 Task: Check out the apps and extensions.
Action: Mouse moved to (1050, 71)
Screenshot: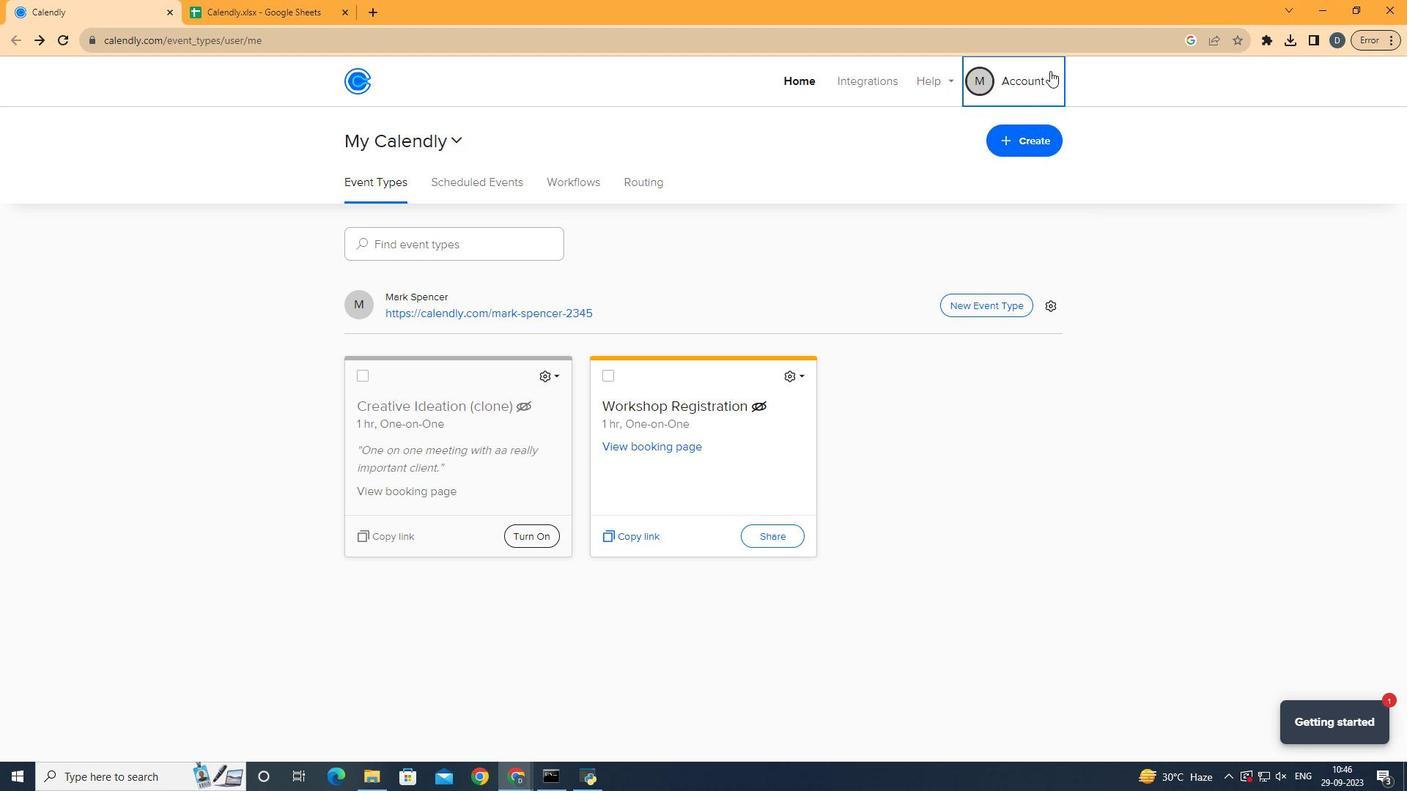 
Action: Mouse pressed left at (1050, 71)
Screenshot: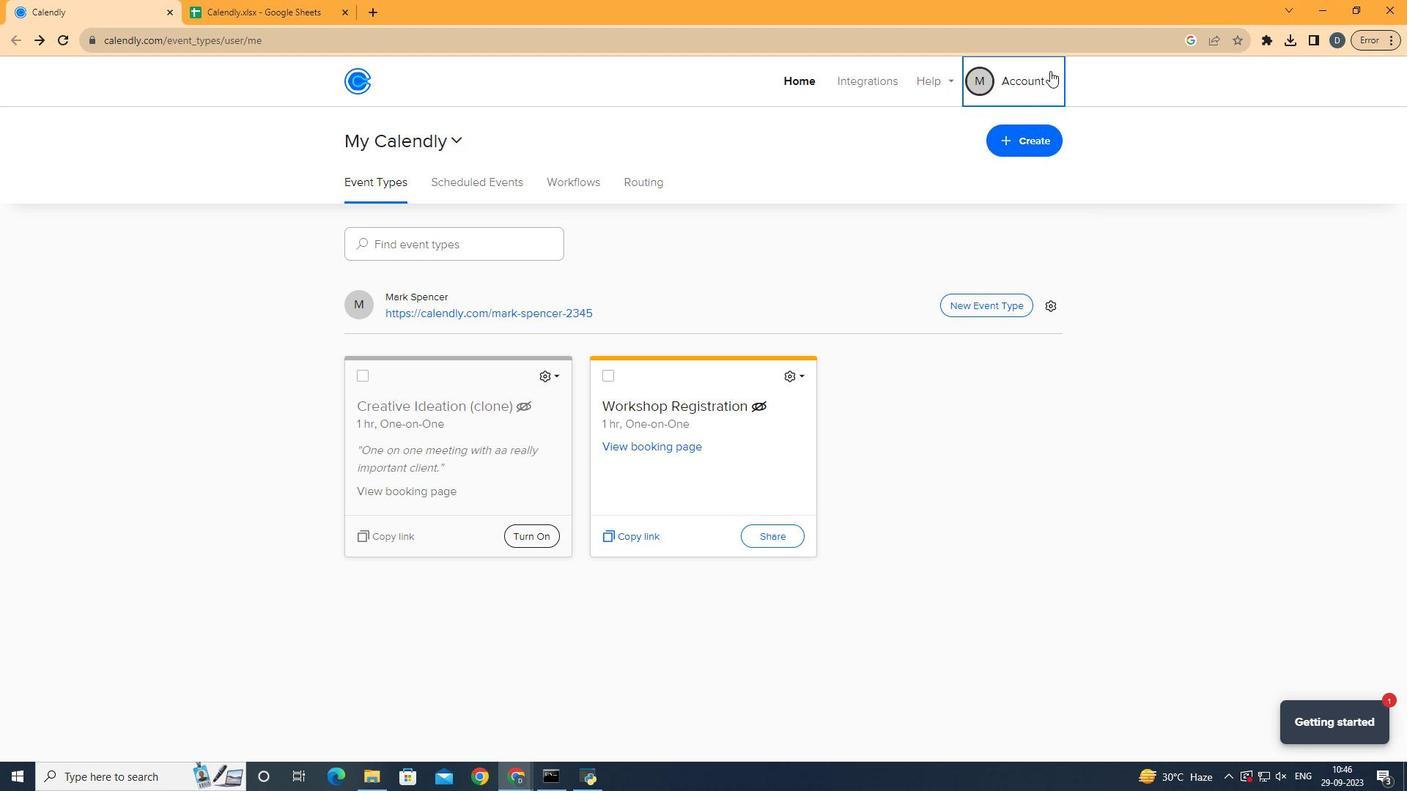 
Action: Mouse moved to (984, 371)
Screenshot: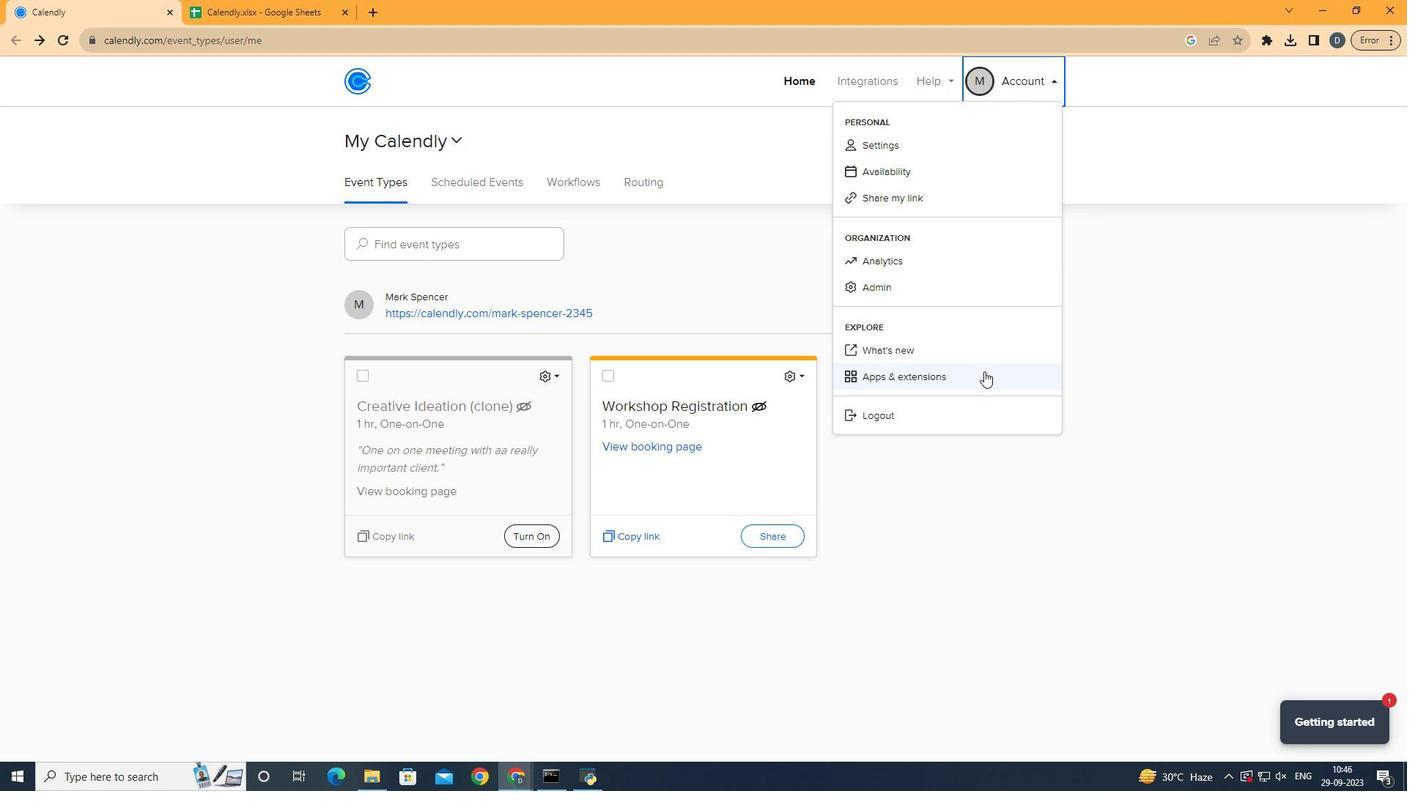 
Action: Mouse pressed left at (984, 371)
Screenshot: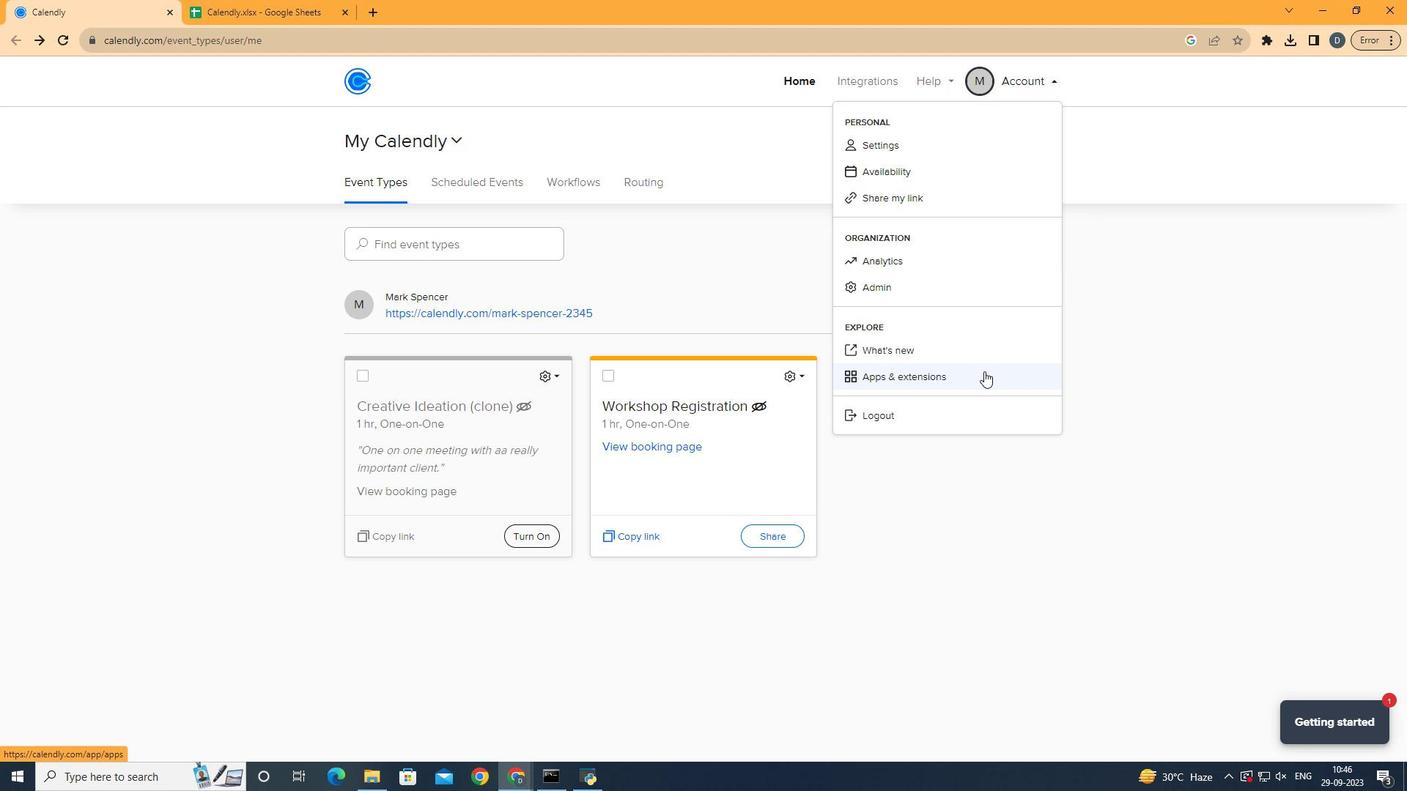 
Action: Mouse moved to (1032, 405)
Screenshot: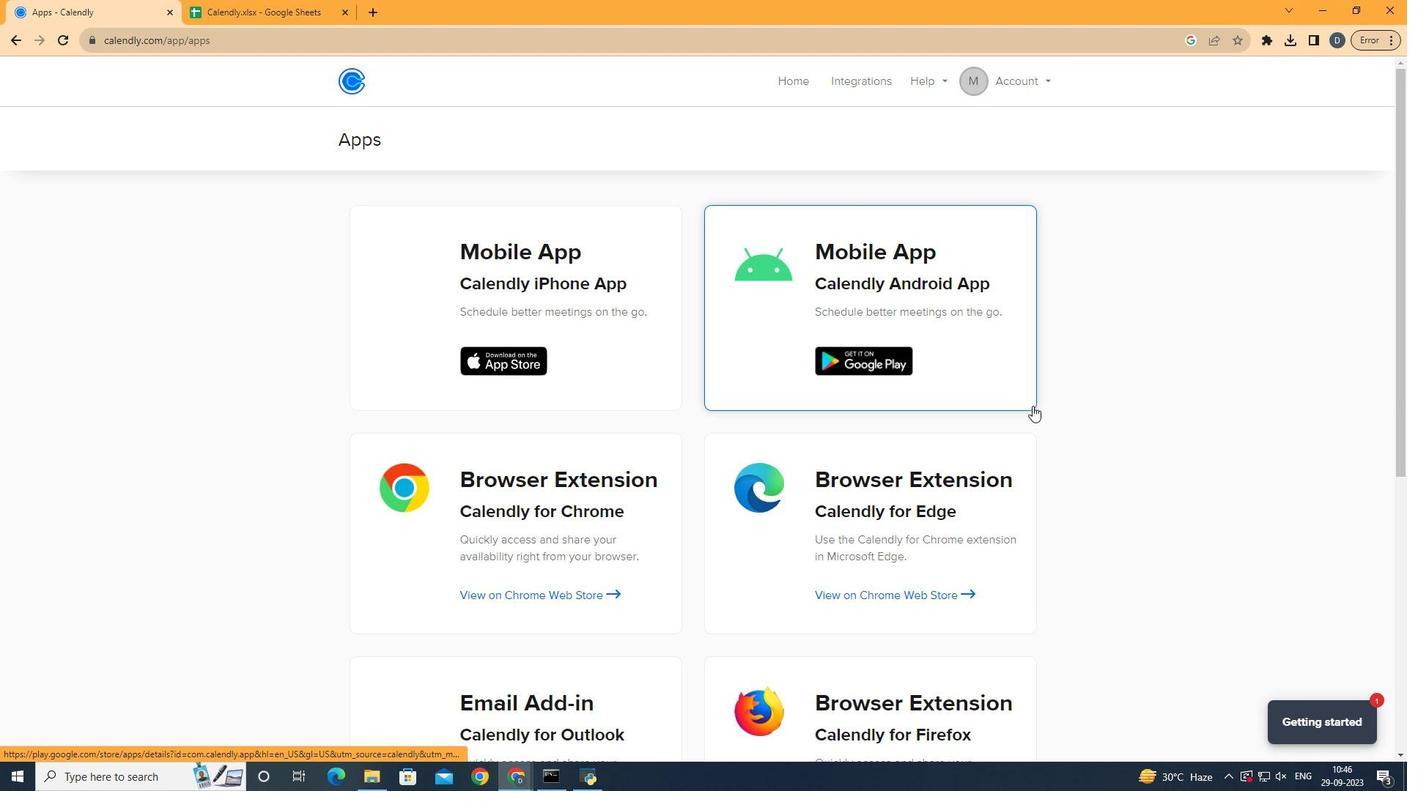 
Action: Mouse scrolled (1032, 405) with delta (0, 0)
Screenshot: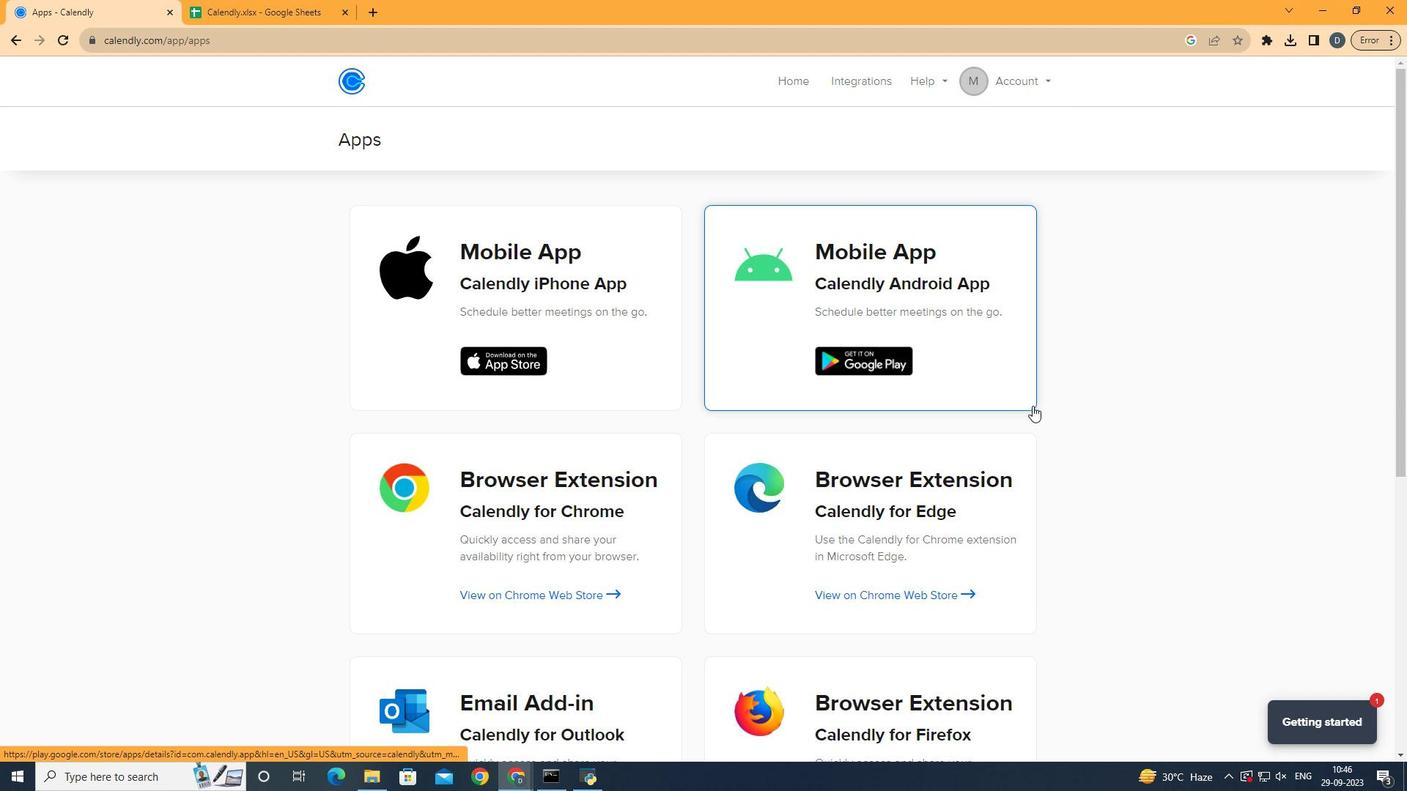 
Action: Mouse scrolled (1032, 405) with delta (0, 0)
Screenshot: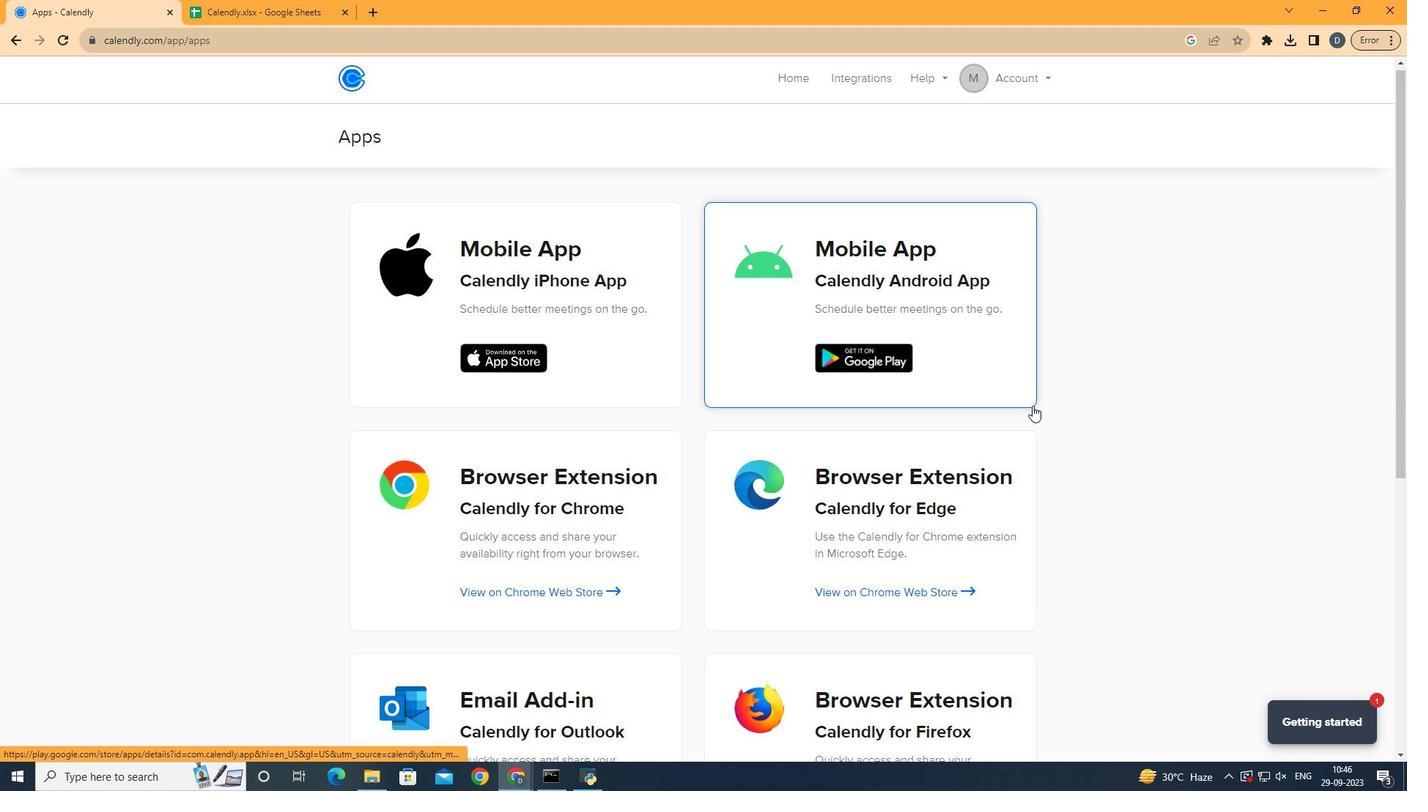 
Action: Mouse scrolled (1032, 405) with delta (0, 0)
Screenshot: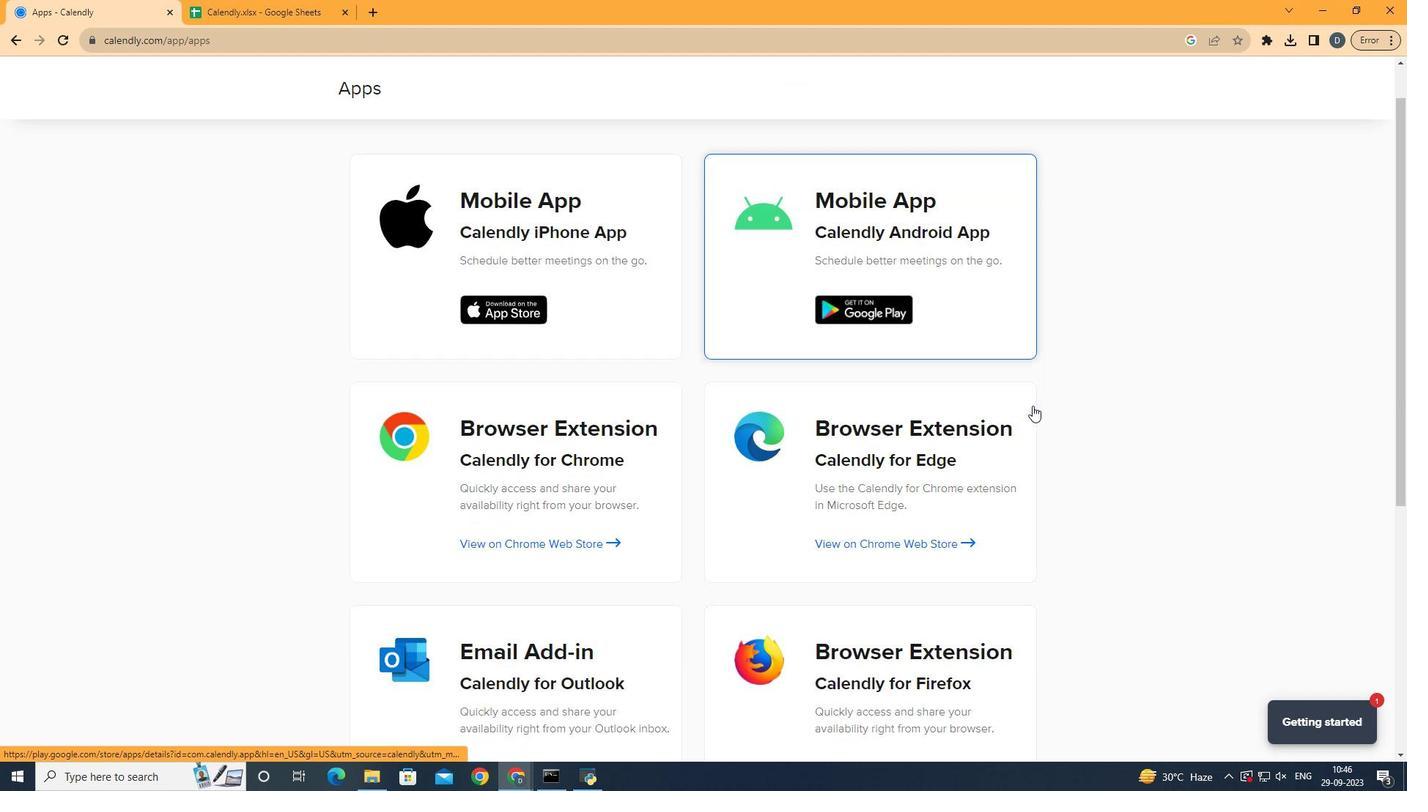 
Action: Mouse scrolled (1032, 405) with delta (0, 0)
Screenshot: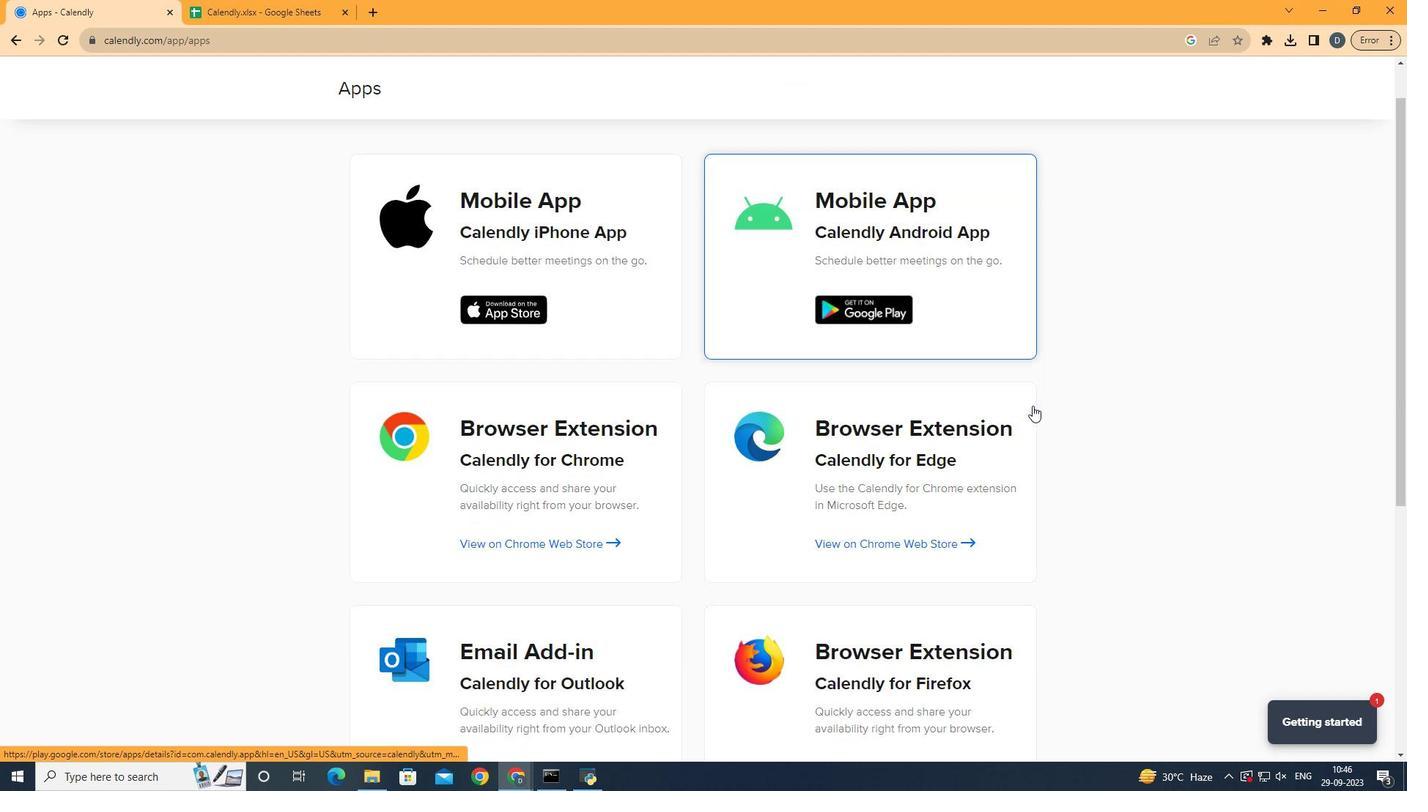 
Action: Mouse scrolled (1032, 405) with delta (0, 0)
Screenshot: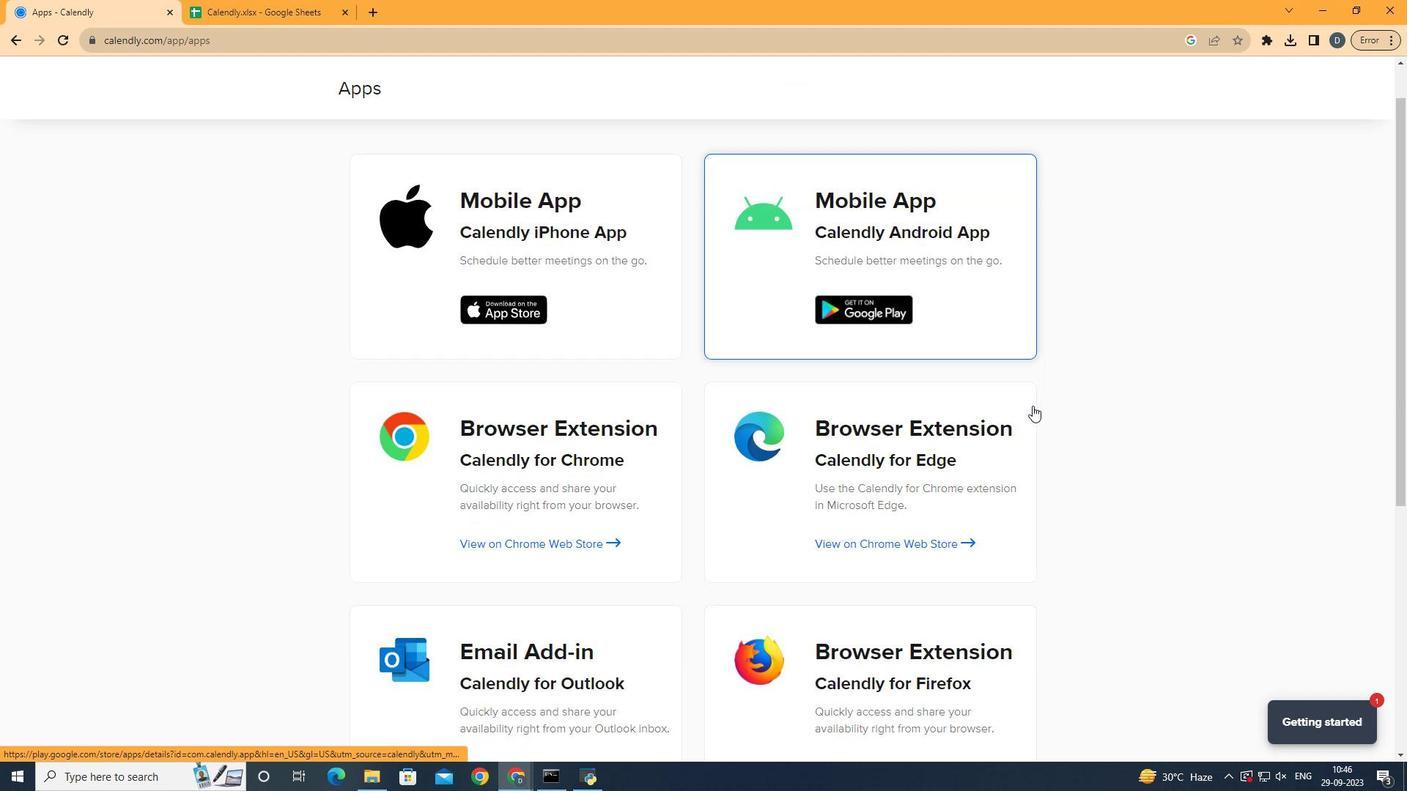
Action: Mouse scrolled (1032, 405) with delta (0, 0)
Screenshot: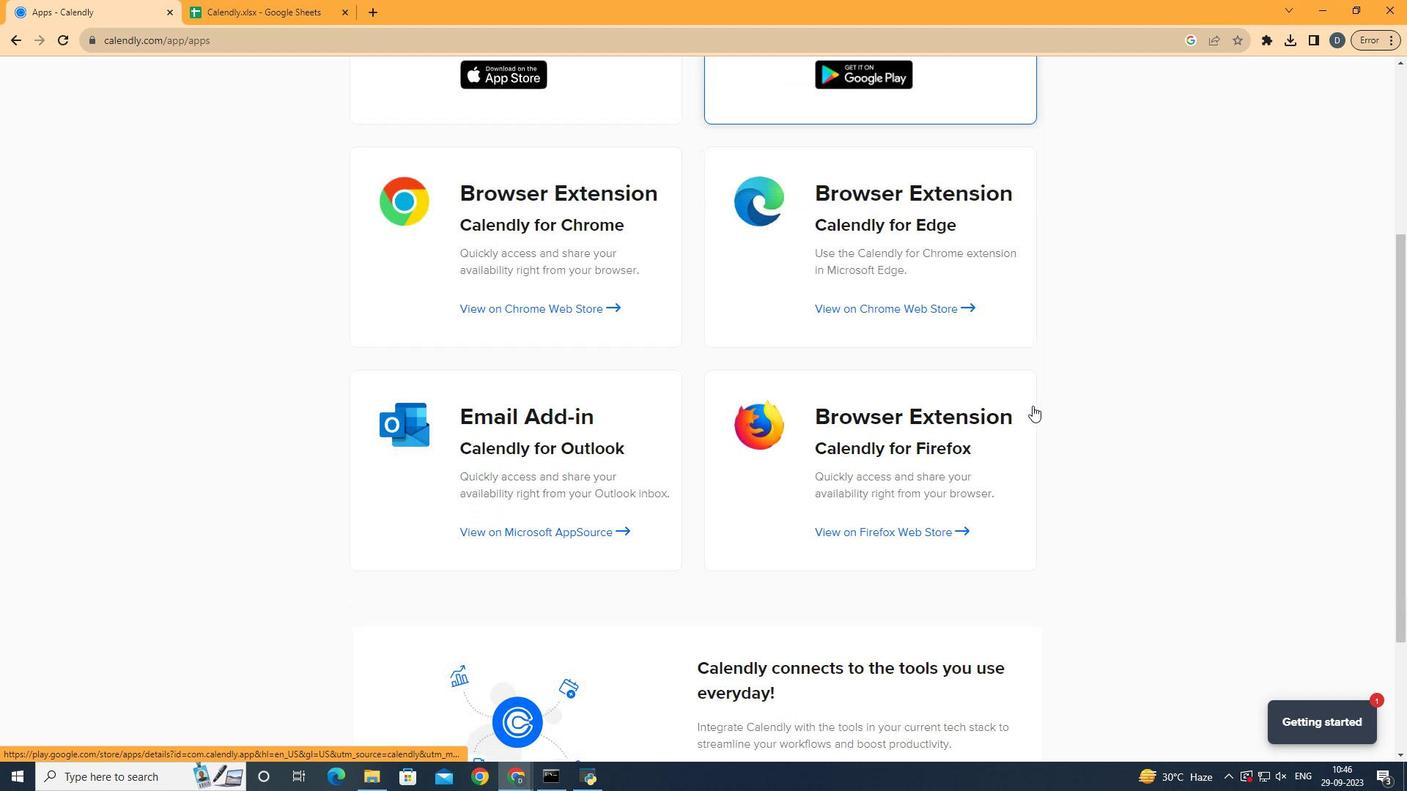 
Action: Mouse scrolled (1032, 405) with delta (0, 0)
Screenshot: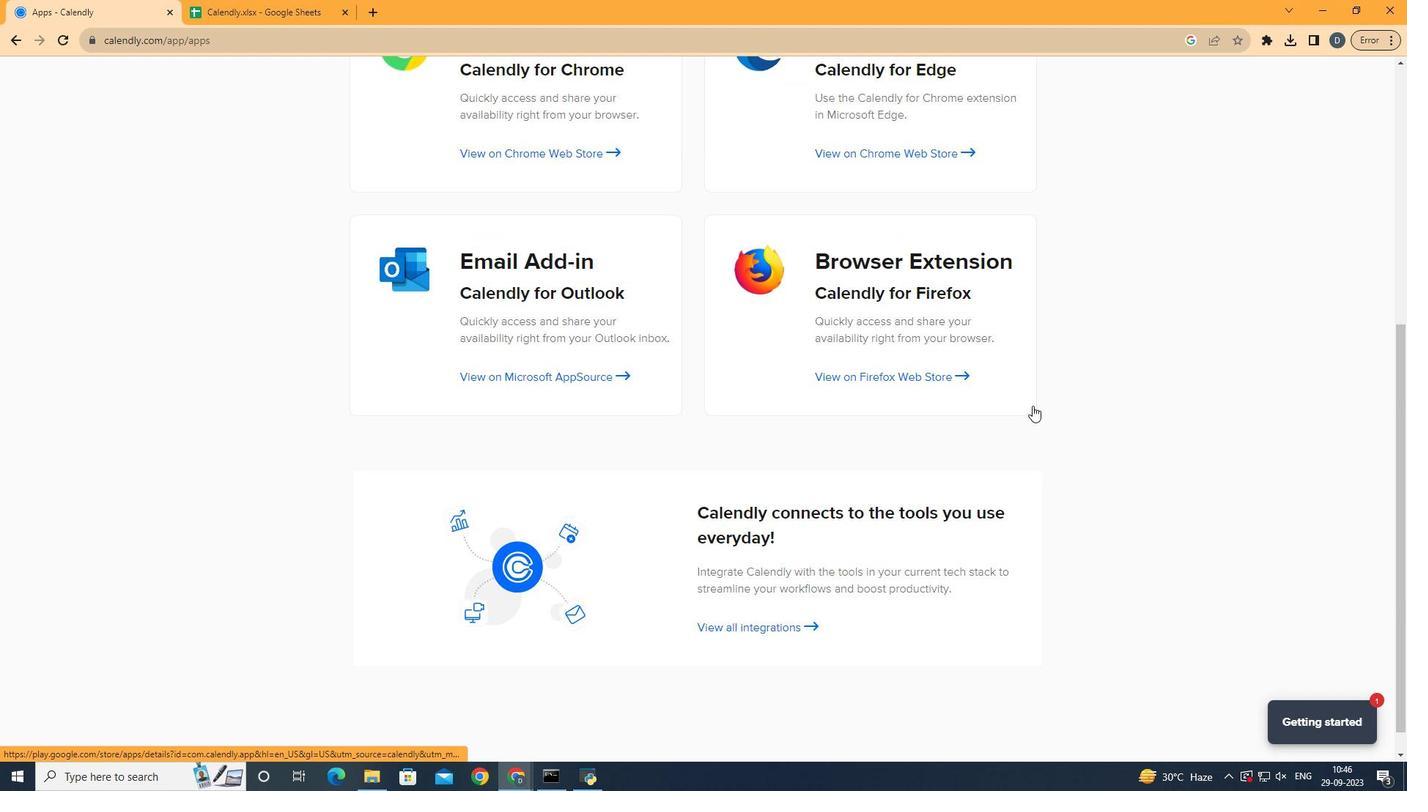 
Action: Mouse scrolled (1032, 405) with delta (0, 0)
Screenshot: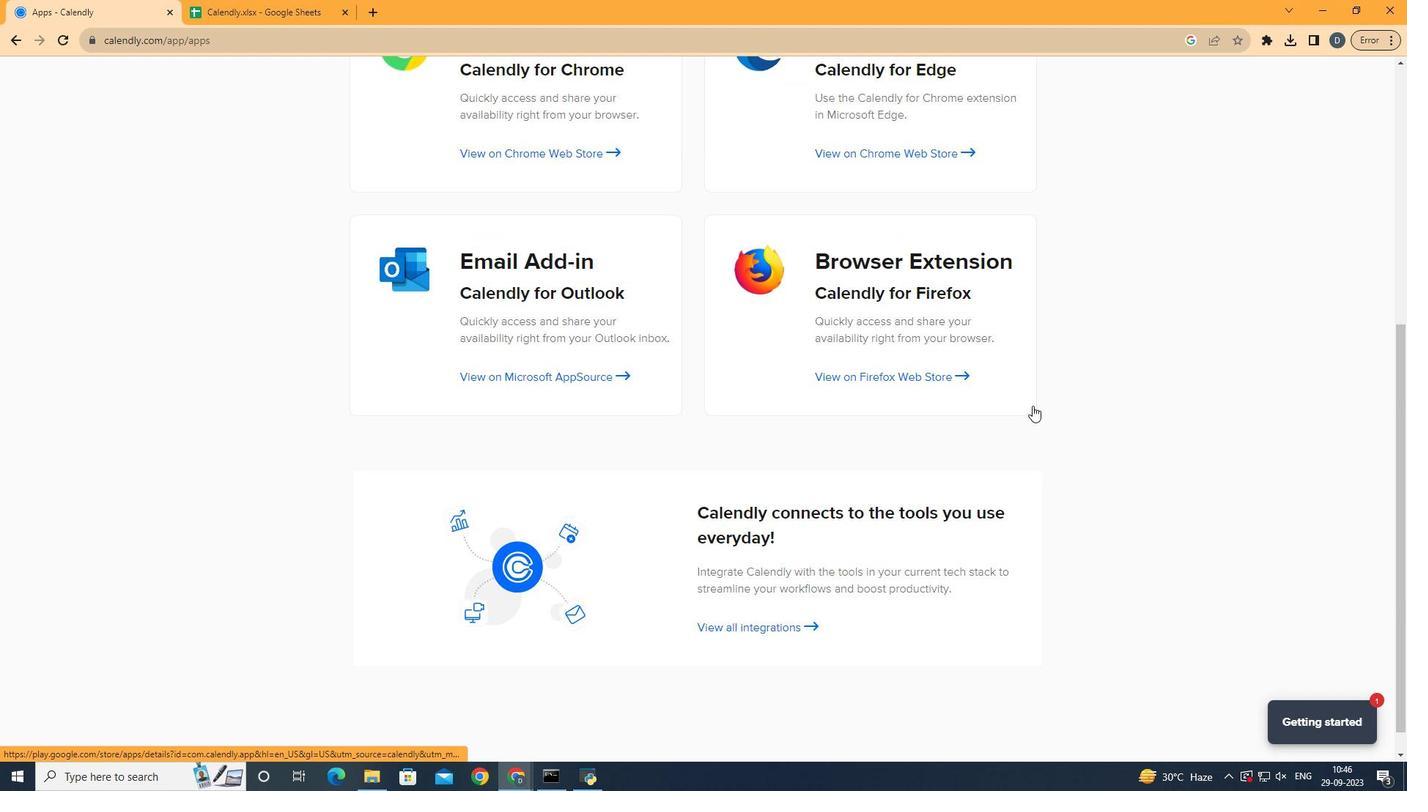 
Action: Mouse scrolled (1032, 405) with delta (0, 0)
Screenshot: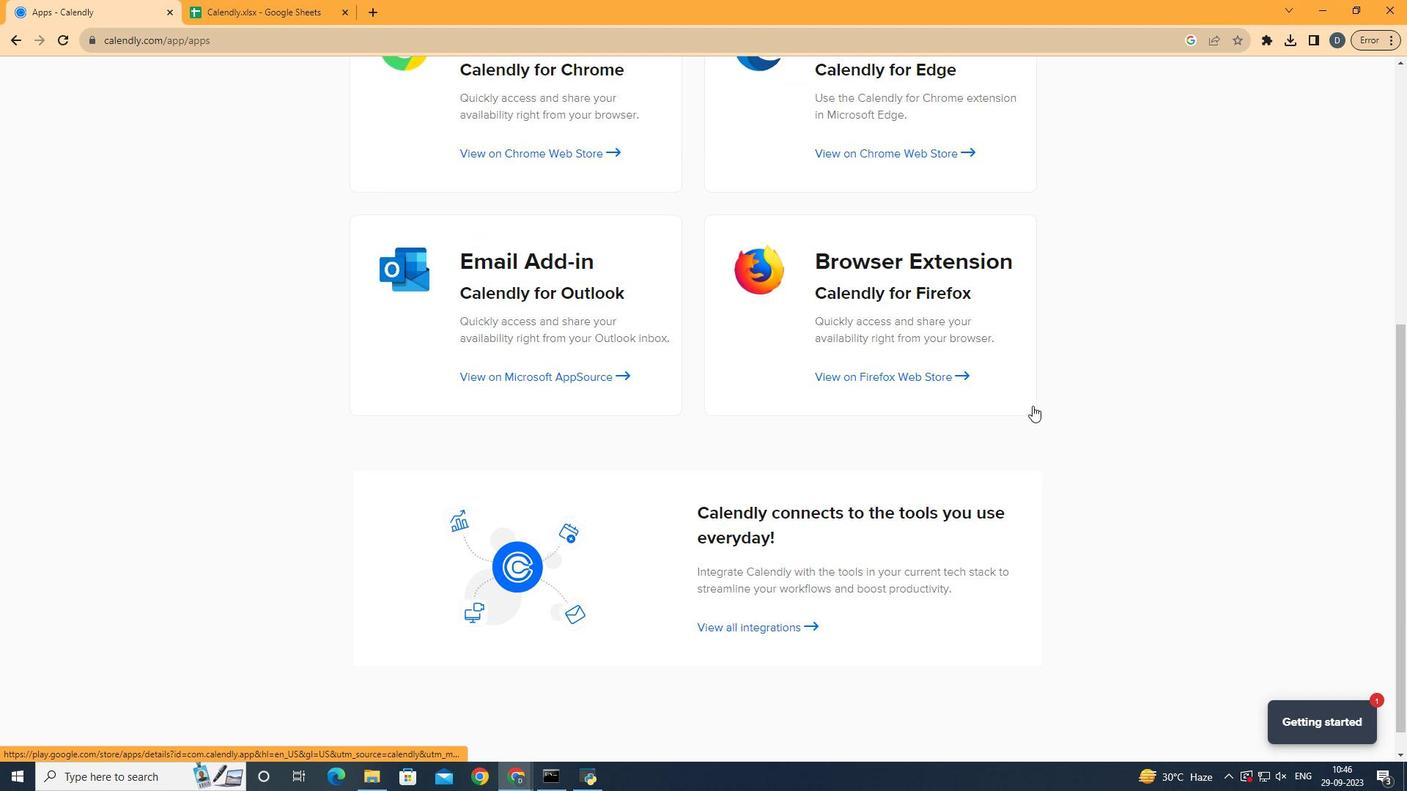 
Action: Mouse scrolled (1032, 405) with delta (0, 0)
Screenshot: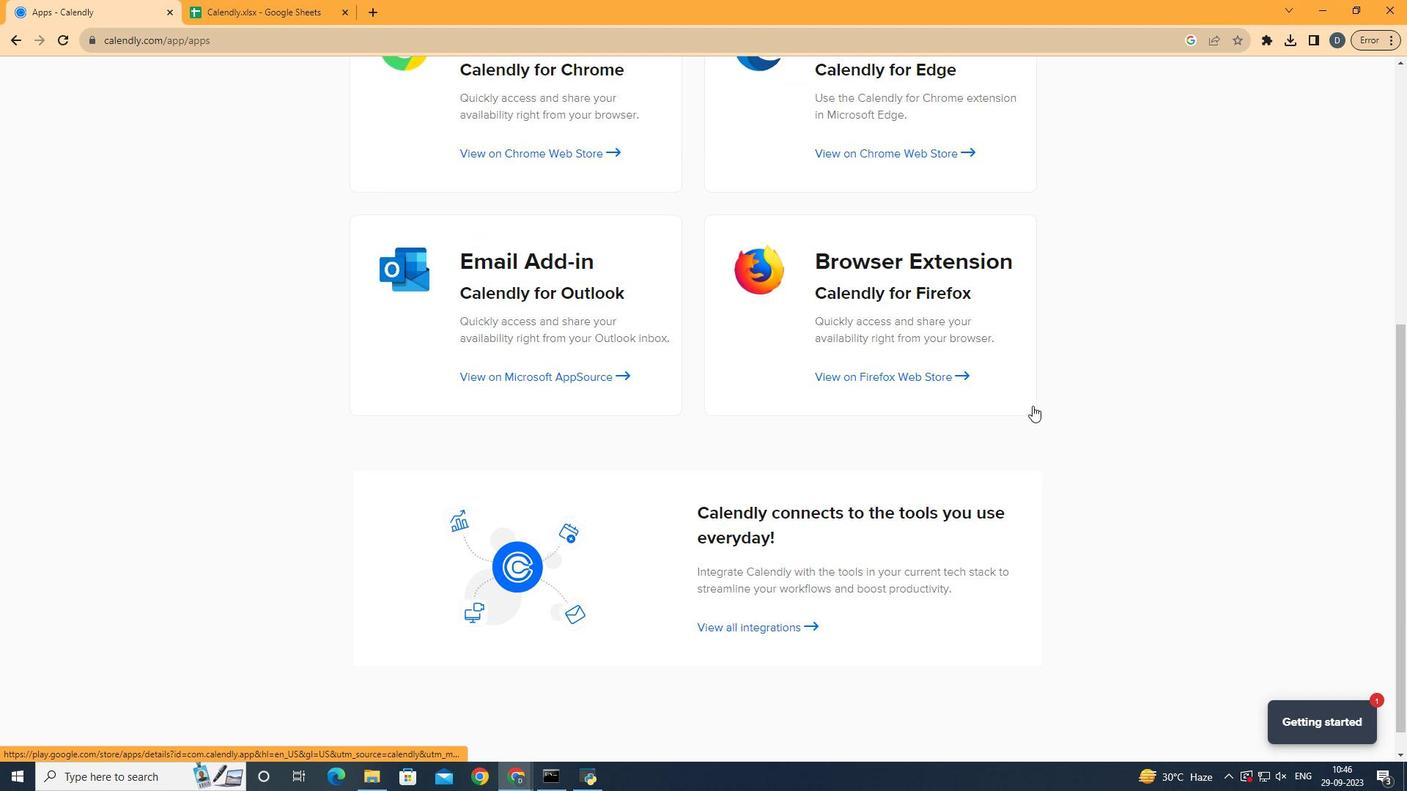 
Action: Mouse scrolled (1032, 405) with delta (0, 0)
Screenshot: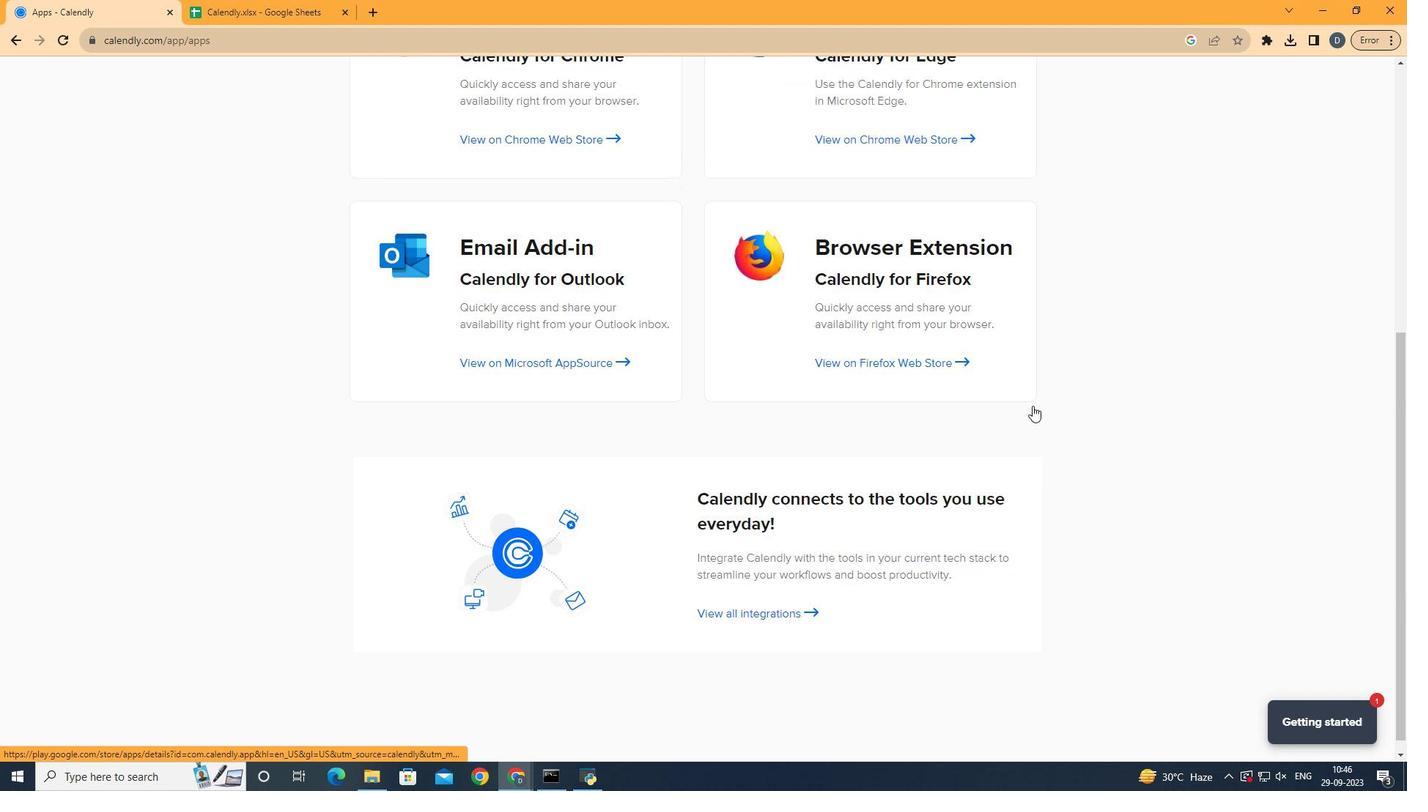 
Action: Mouse scrolled (1032, 406) with delta (0, 0)
Screenshot: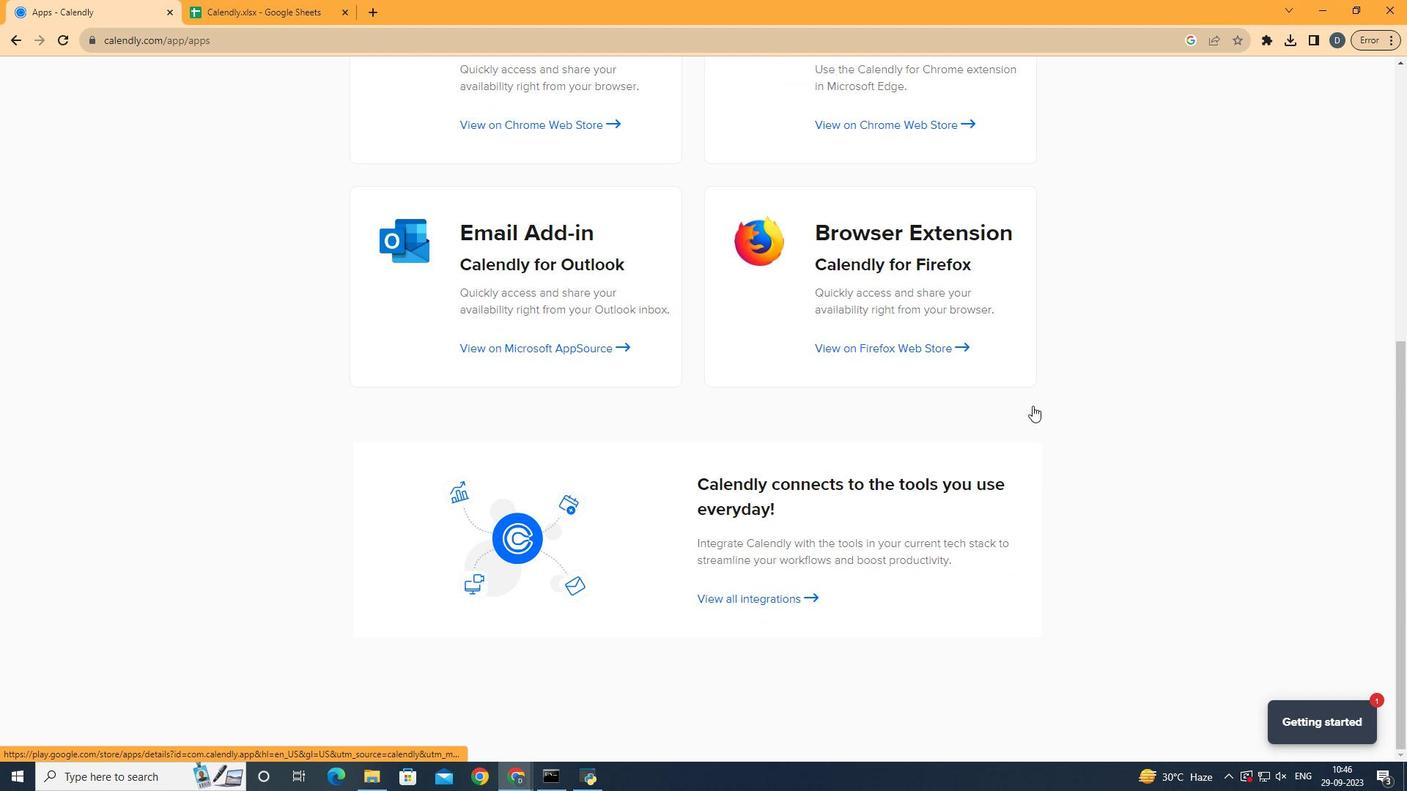 
Action: Mouse scrolled (1032, 406) with delta (0, 0)
Screenshot: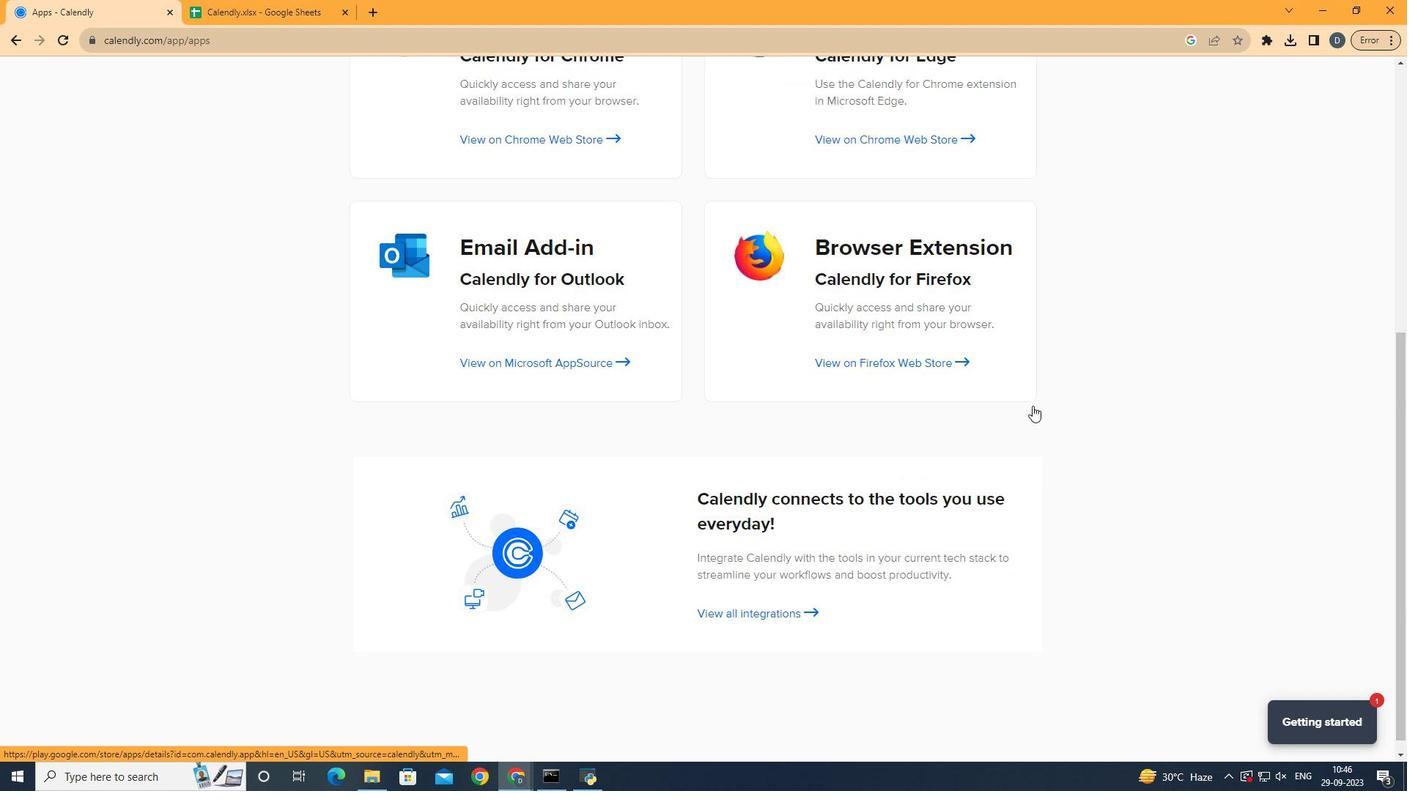 
Action: Mouse scrolled (1032, 406) with delta (0, 0)
Screenshot: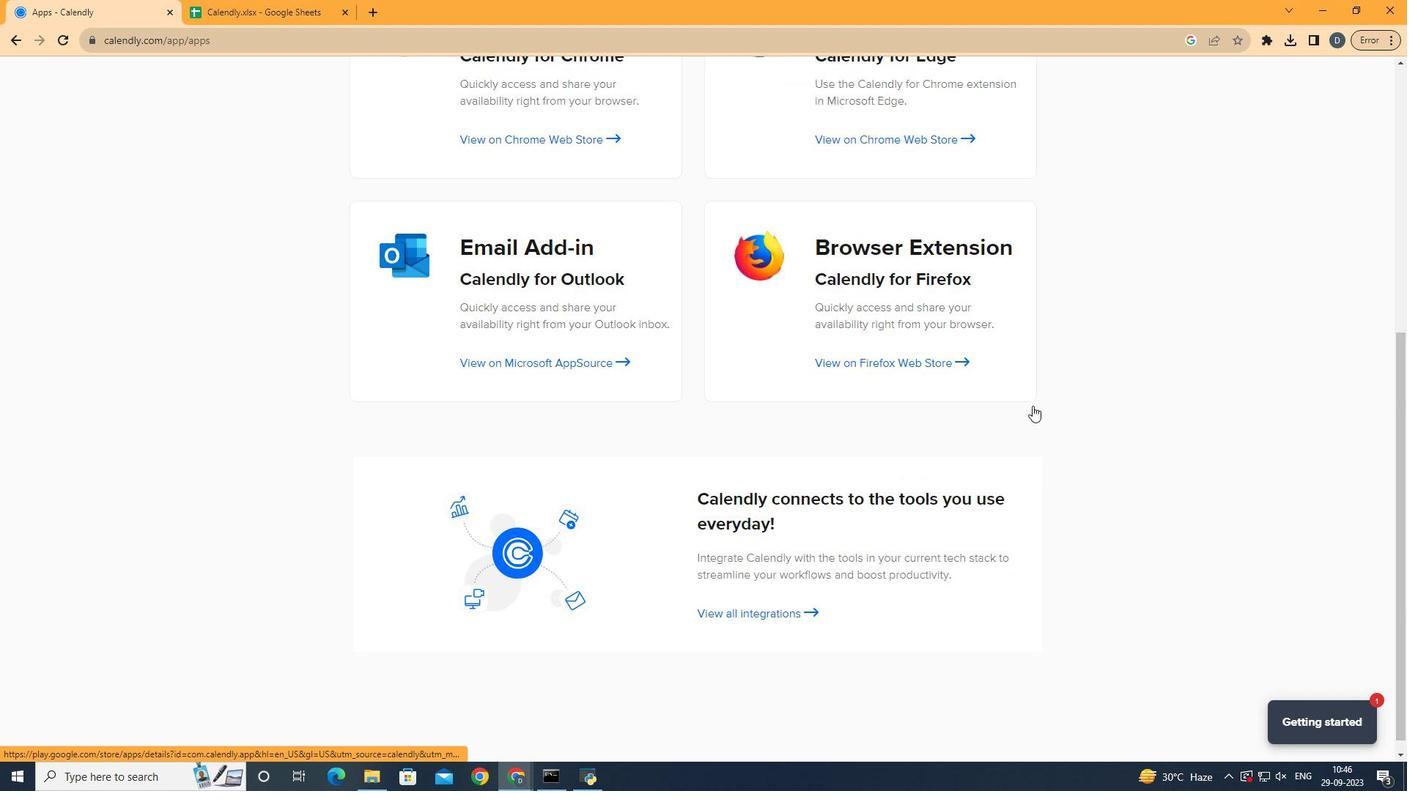 
Action: Mouse scrolled (1032, 406) with delta (0, 0)
Screenshot: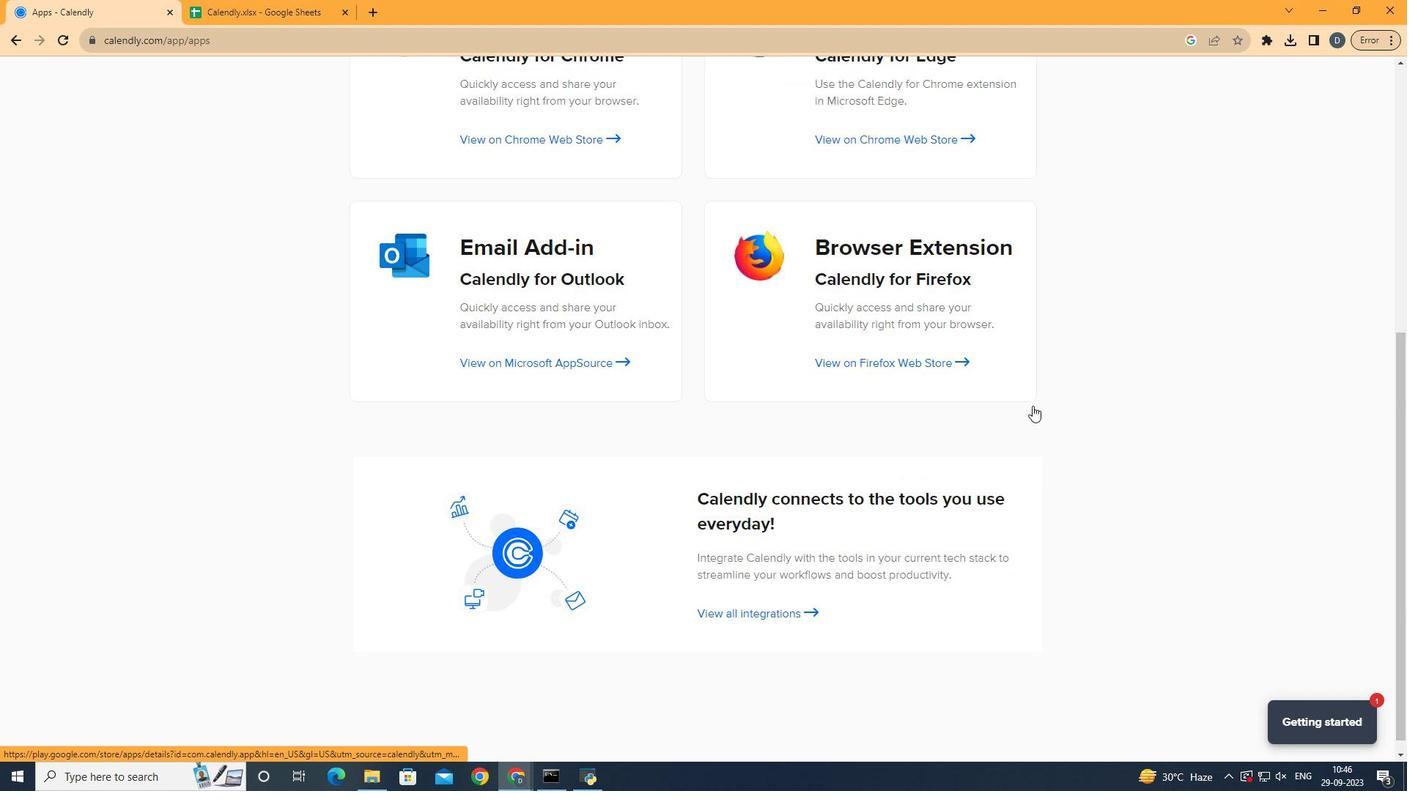 
Action: Mouse scrolled (1032, 406) with delta (0, 0)
Screenshot: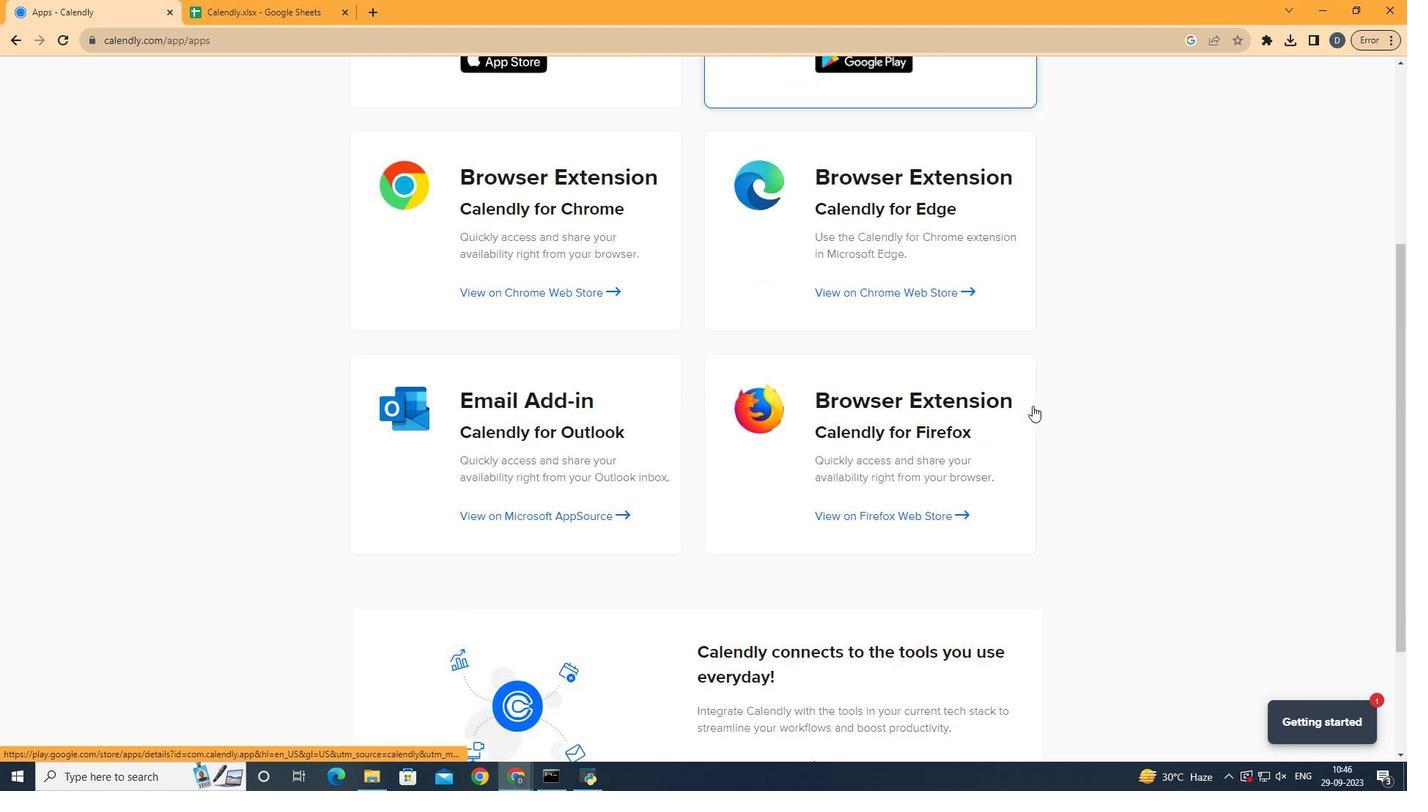 
Action: Mouse scrolled (1032, 406) with delta (0, 0)
Screenshot: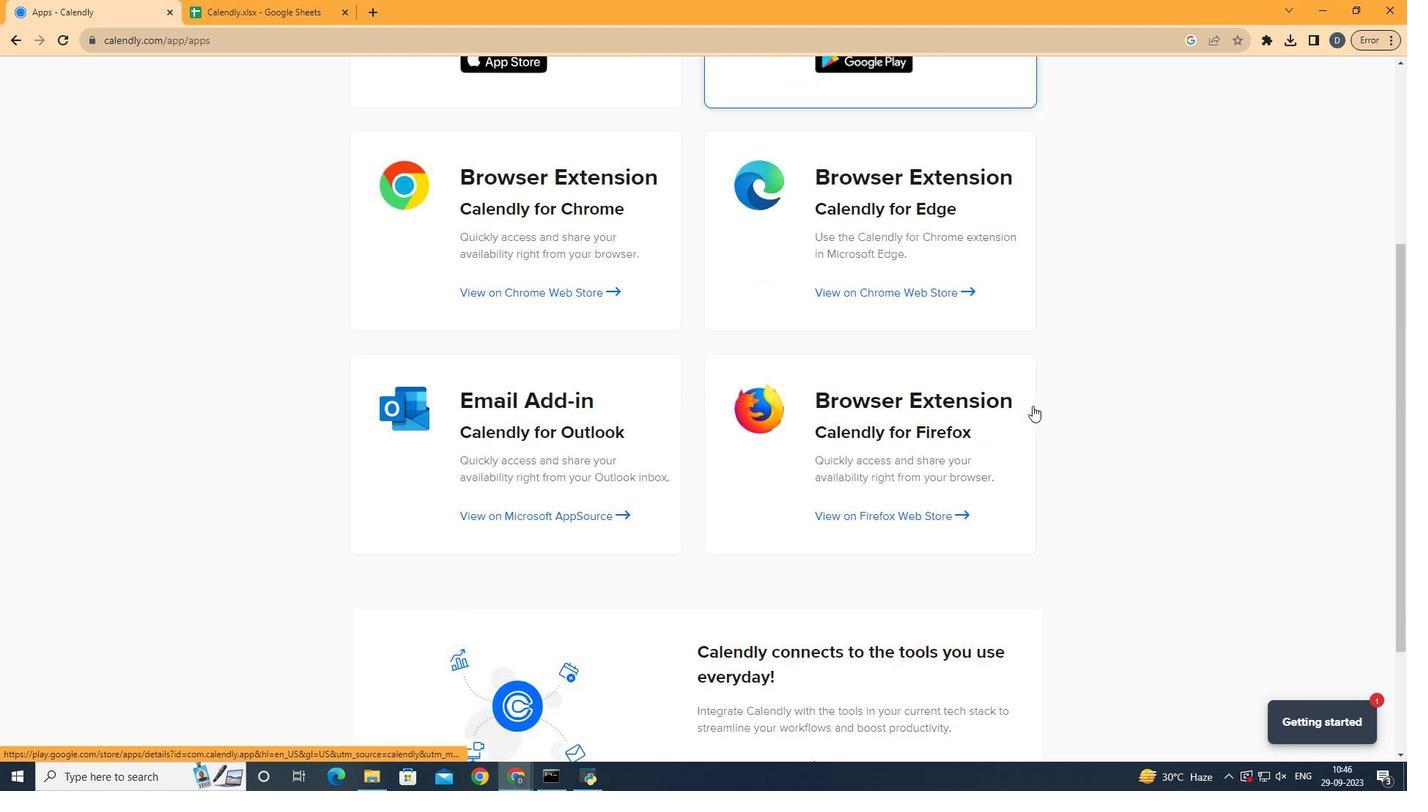 
